 Task: Edit the buffer time to 5 minutes after the event.
Action: Mouse moved to (463, 271)
Screenshot: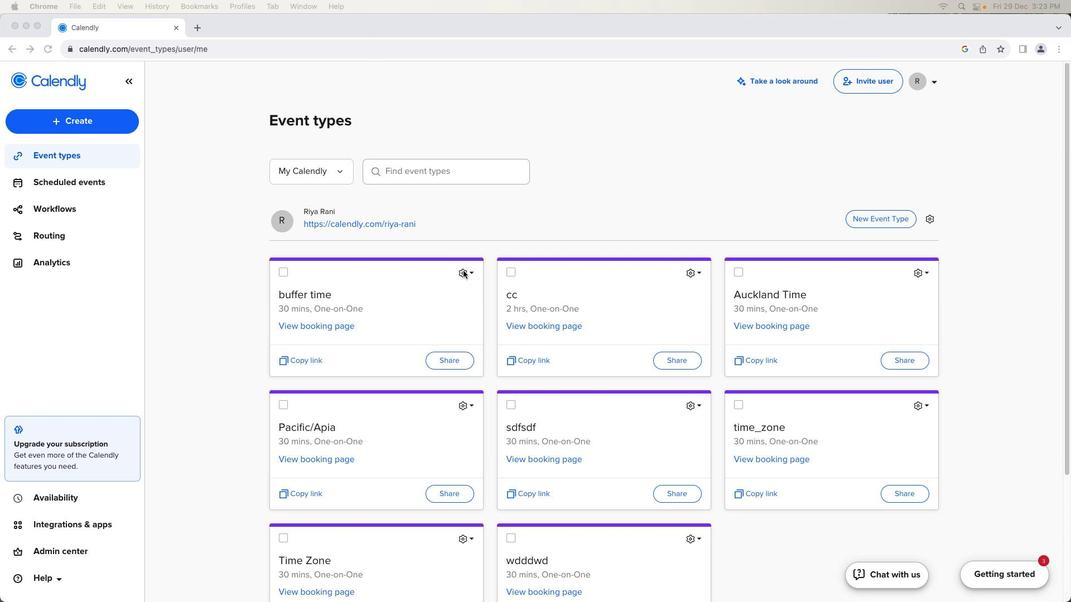 
Action: Mouse pressed left at (463, 271)
Screenshot: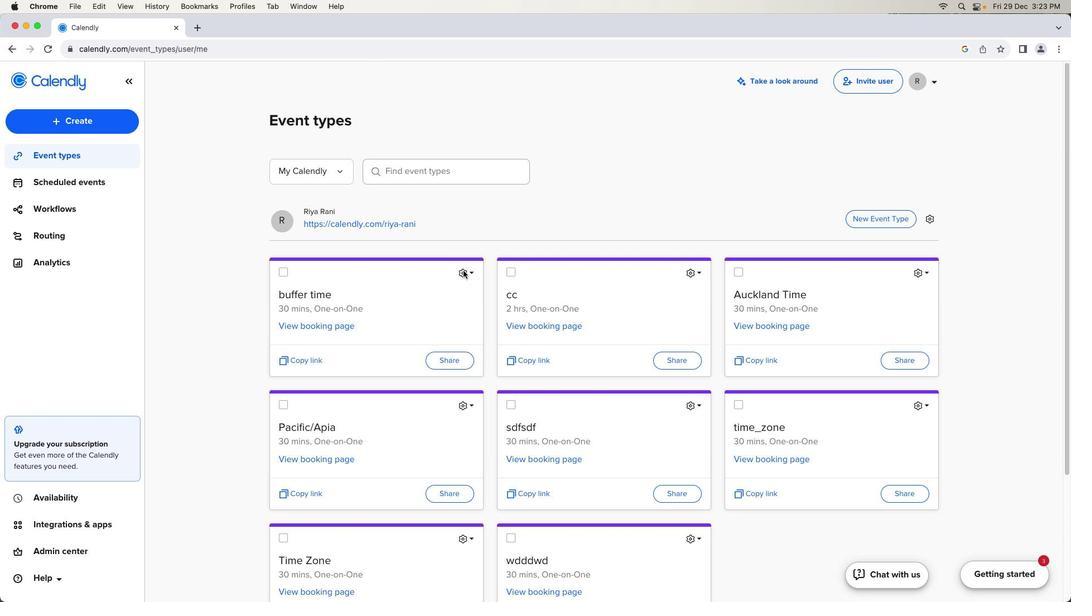 
Action: Mouse moved to (463, 271)
Screenshot: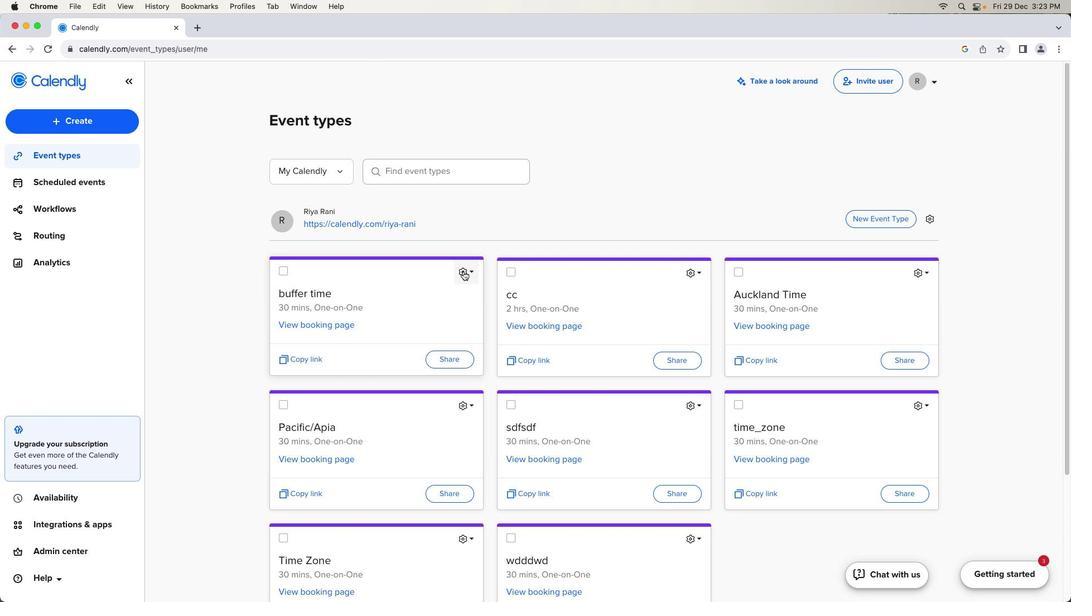 
Action: Mouse pressed left at (463, 271)
Screenshot: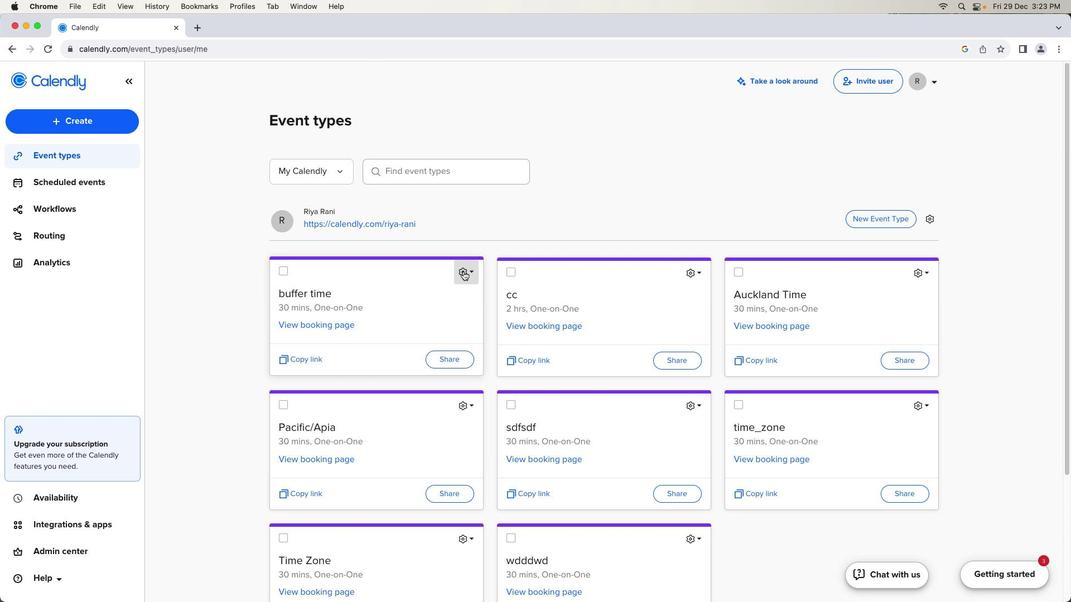 
Action: Mouse moved to (428, 306)
Screenshot: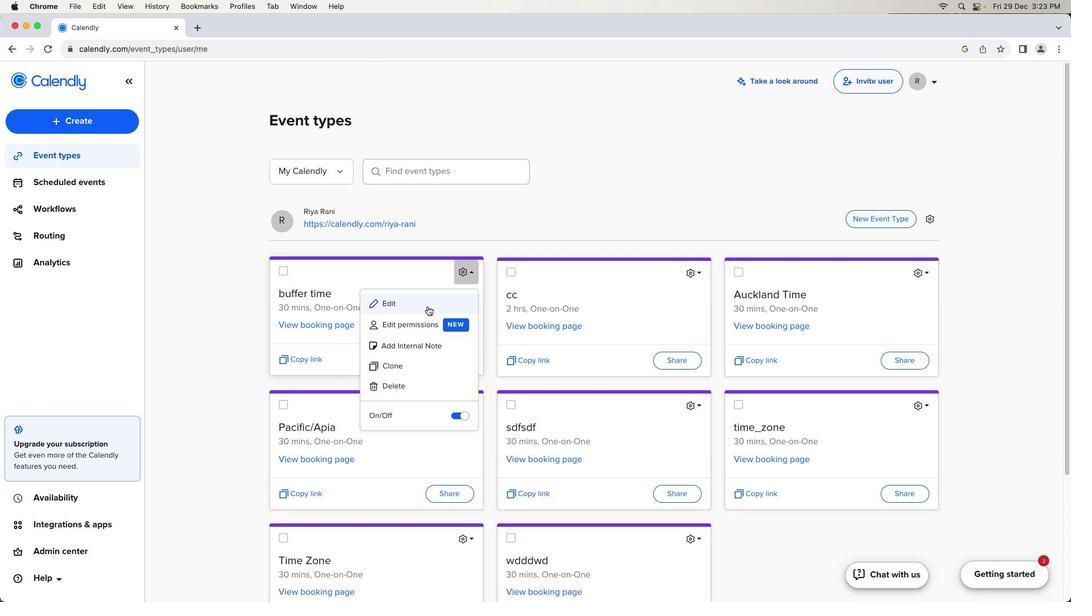 
Action: Mouse pressed left at (428, 306)
Screenshot: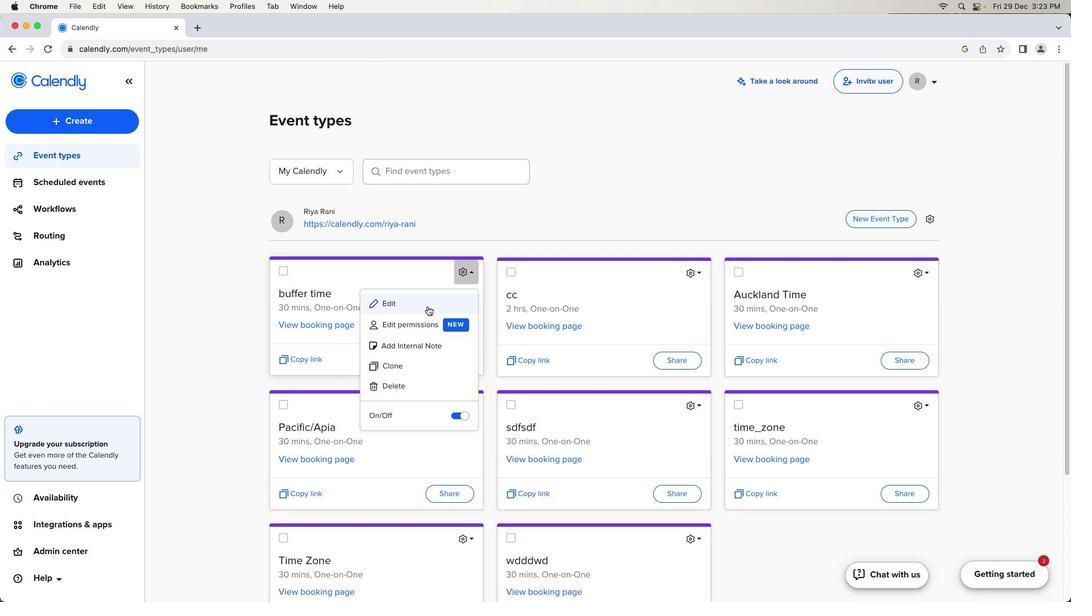 
Action: Mouse moved to (200, 352)
Screenshot: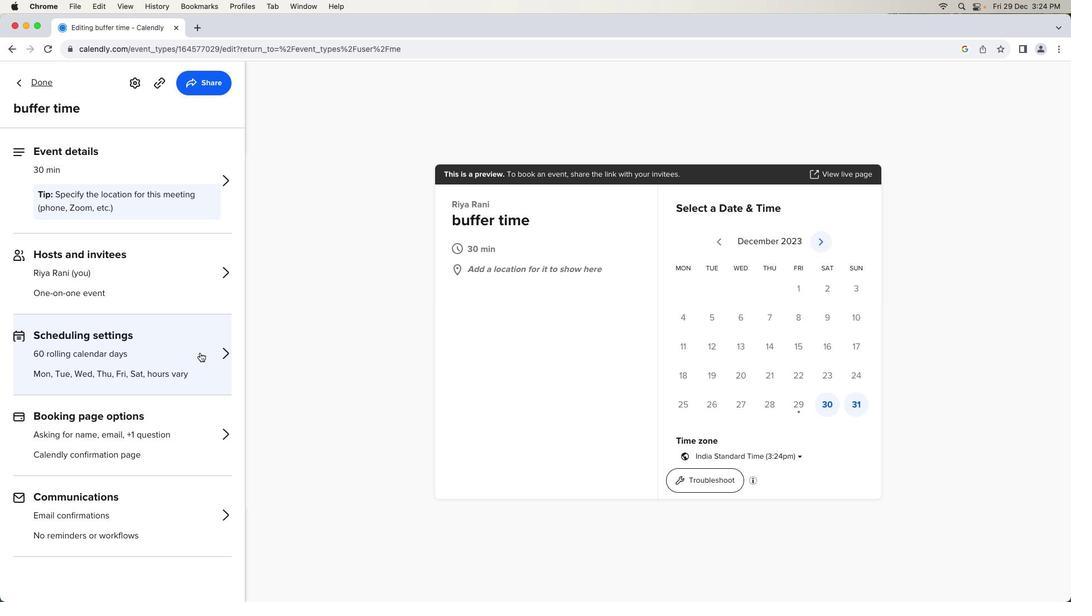 
Action: Mouse pressed left at (200, 352)
Screenshot: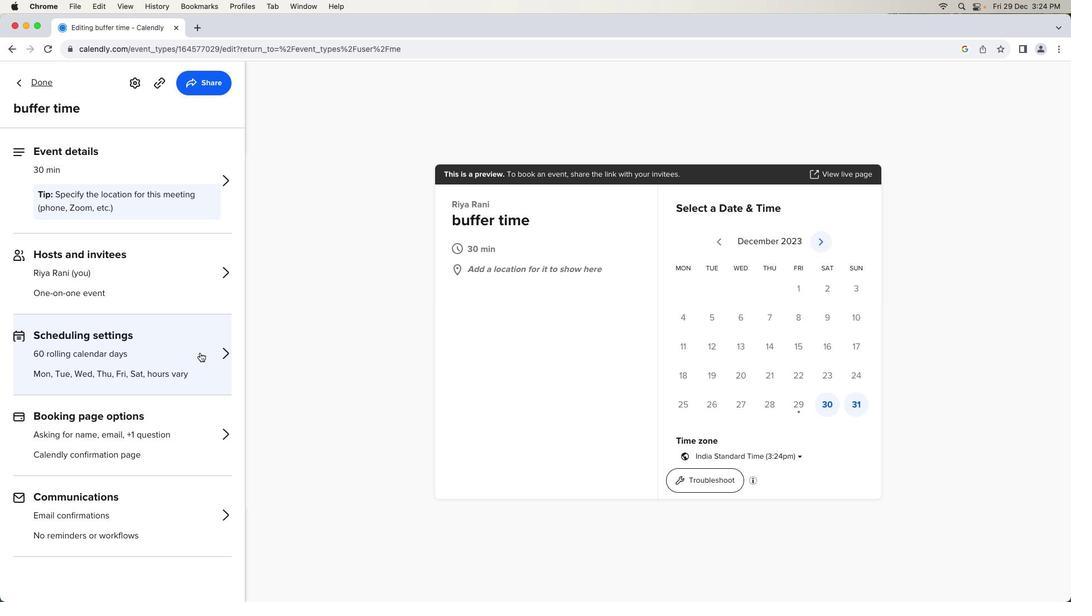 
Action: Mouse moved to (64, 445)
Screenshot: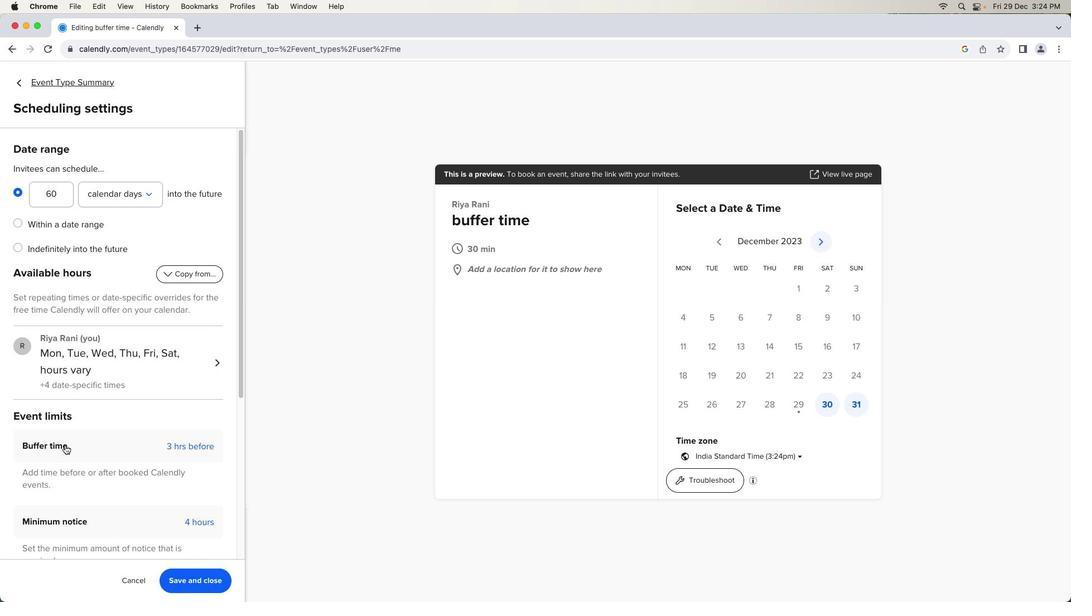 
Action: Mouse pressed left at (64, 445)
Screenshot: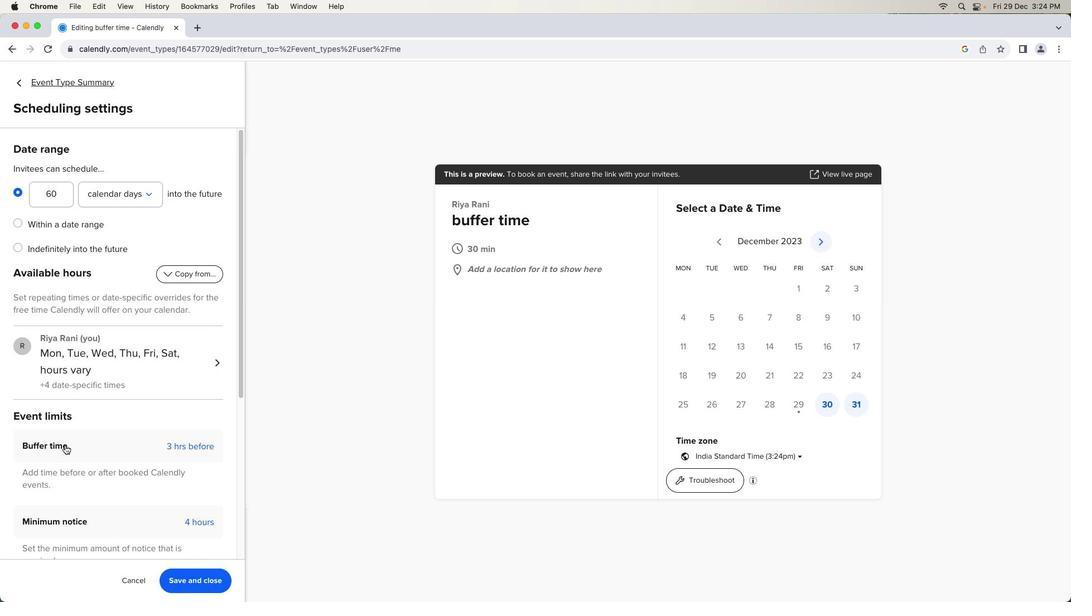 
Action: Mouse moved to (93, 512)
Screenshot: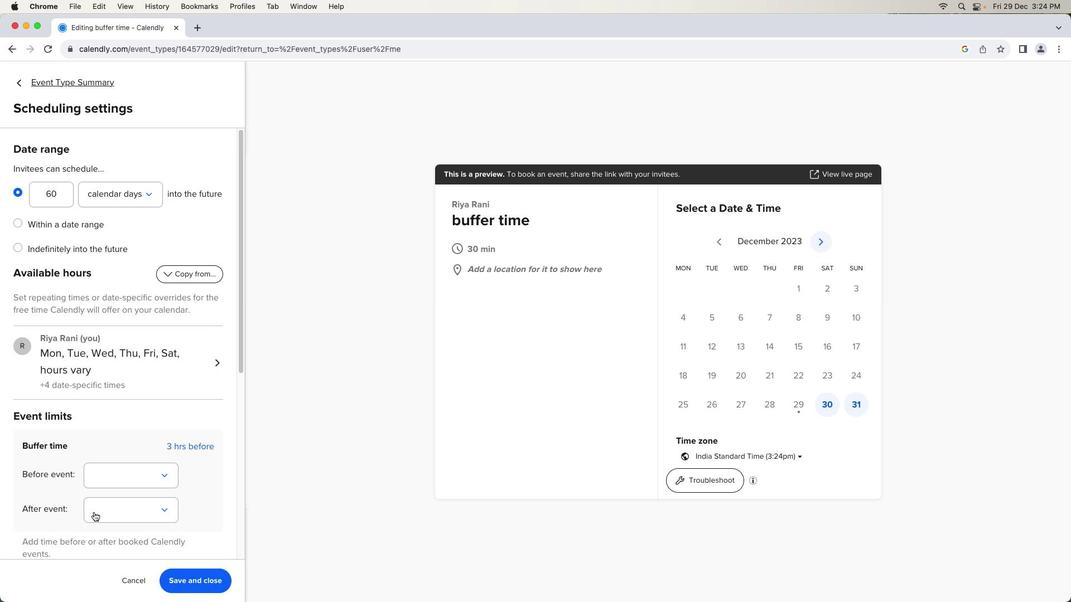 
Action: Mouse pressed left at (93, 512)
Screenshot: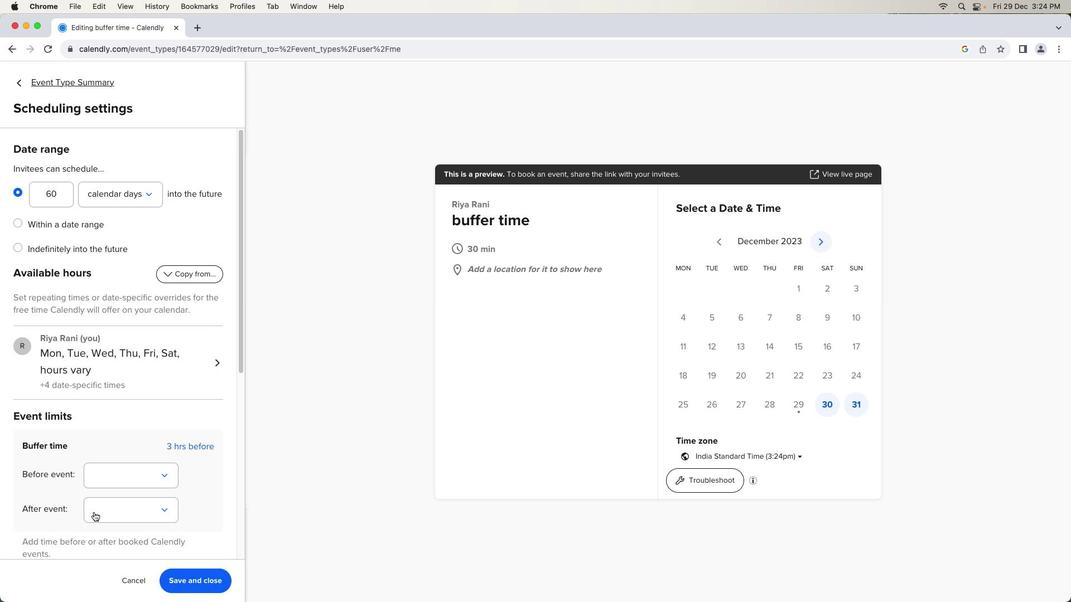 
Action: Mouse moved to (106, 503)
Screenshot: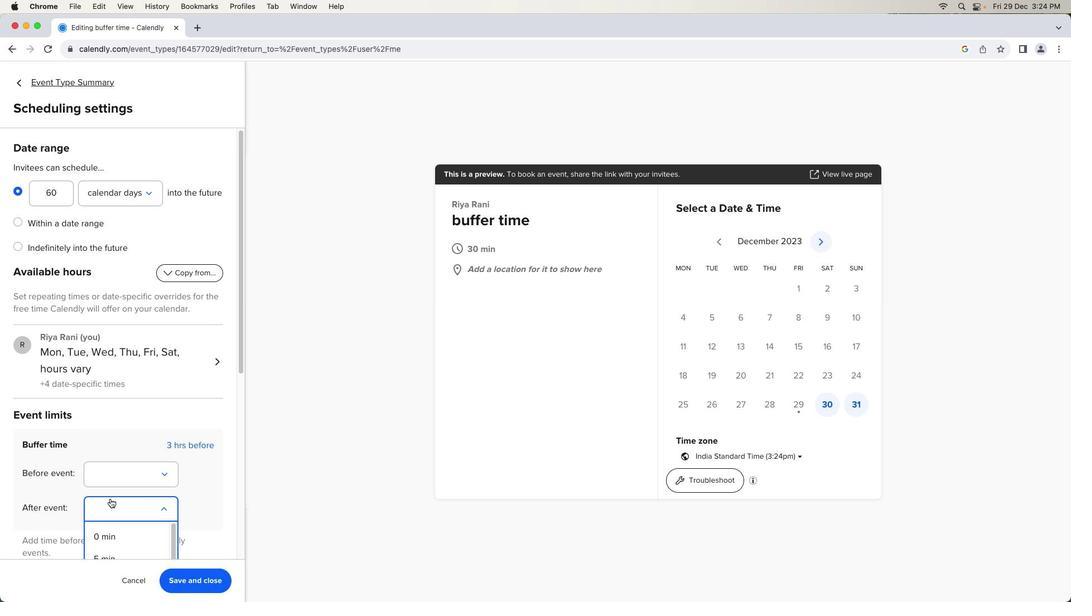 
Action: Mouse scrolled (106, 503) with delta (0, 0)
Screenshot: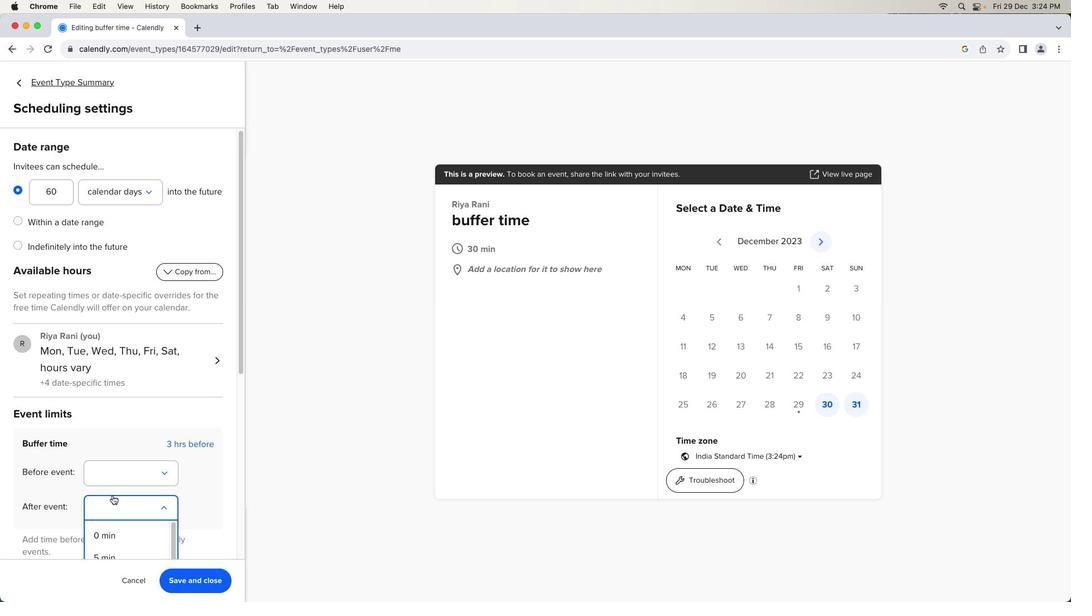 
Action: Mouse moved to (109, 500)
Screenshot: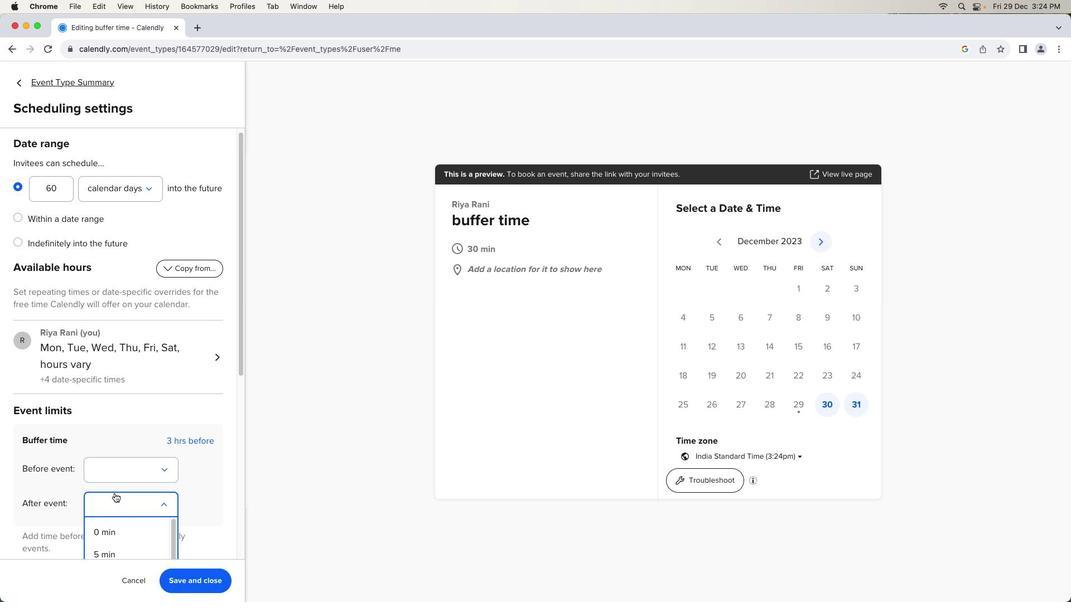 
Action: Mouse scrolled (109, 500) with delta (0, 0)
Screenshot: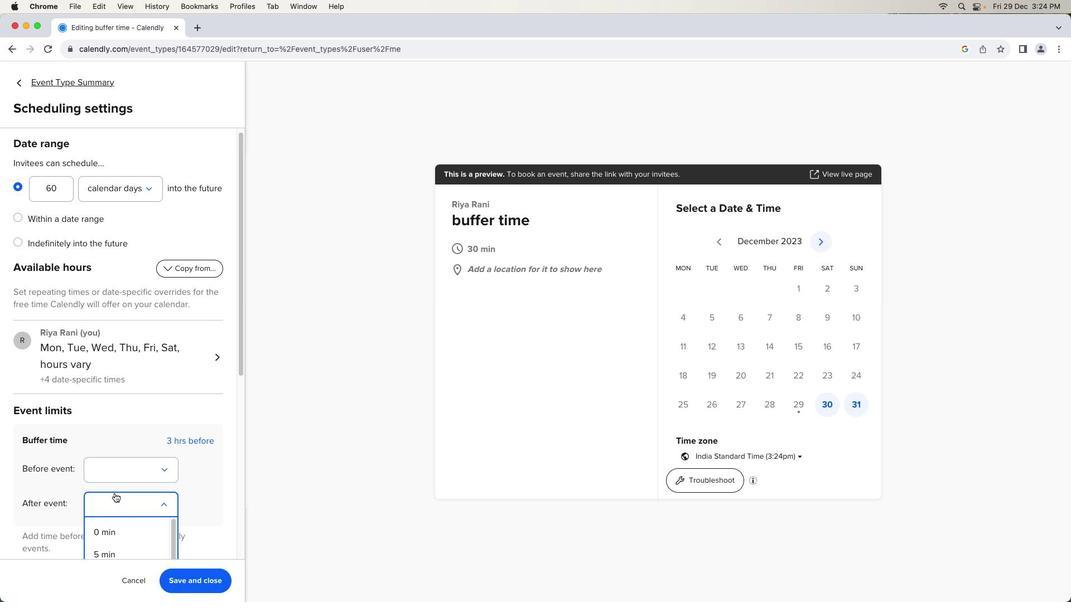 
Action: Mouse moved to (114, 493)
Screenshot: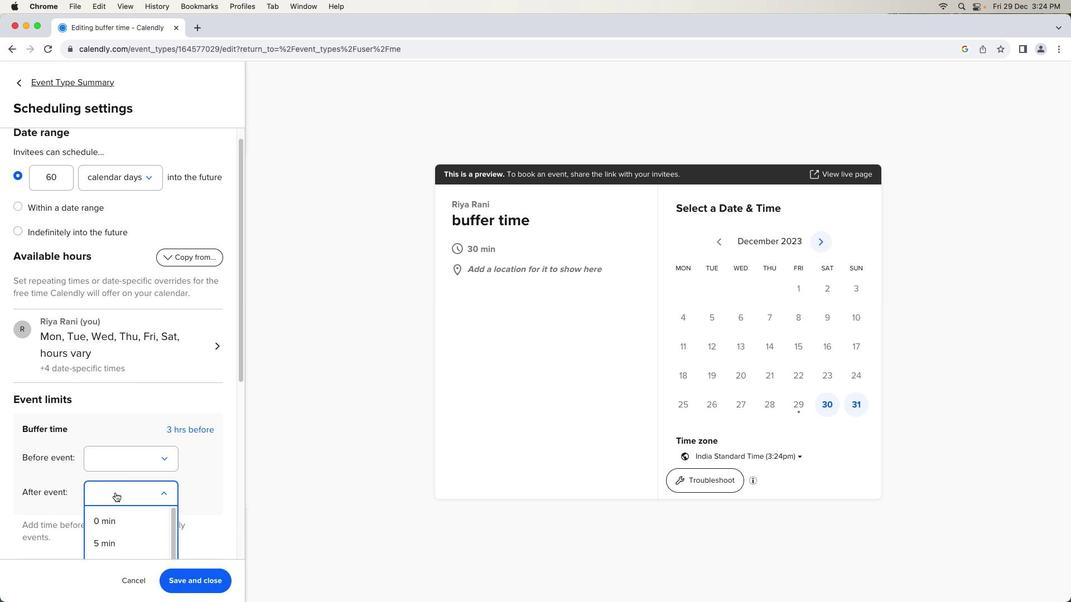 
Action: Mouse scrolled (114, 493) with delta (0, 0)
Screenshot: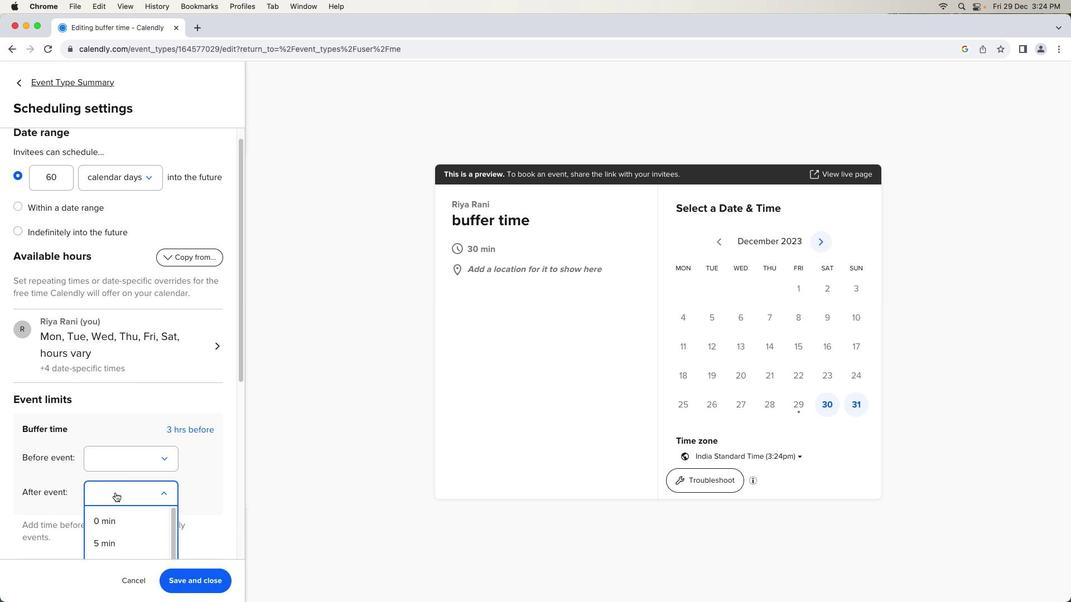 
Action: Mouse moved to (114, 492)
Screenshot: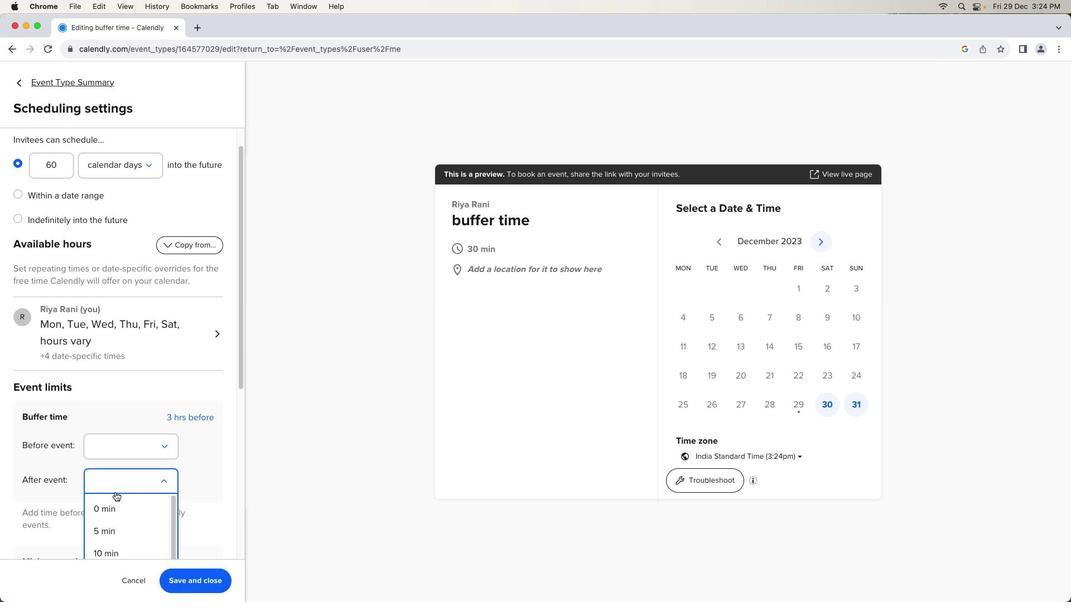 
Action: Mouse scrolled (114, 492) with delta (0, 0)
Screenshot: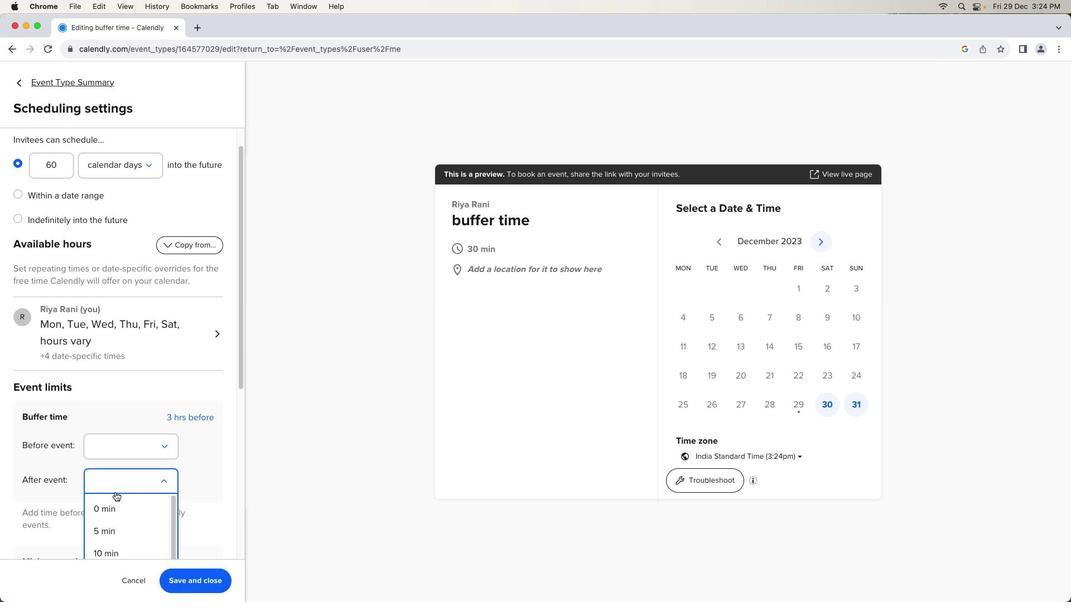 
Action: Mouse moved to (115, 492)
Screenshot: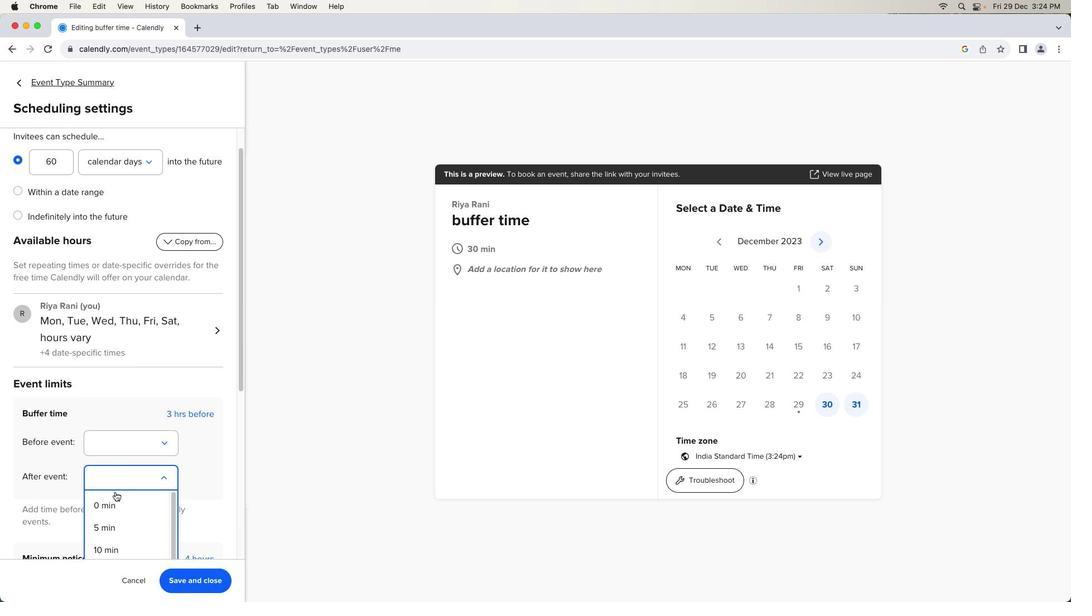 
Action: Mouse scrolled (115, 492) with delta (0, 0)
Screenshot: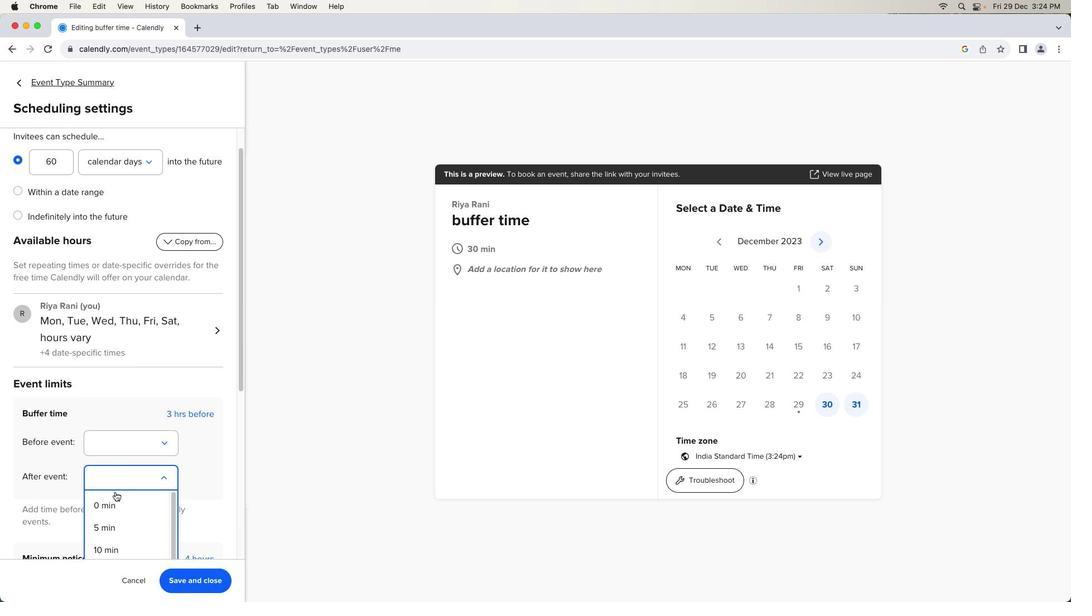 
Action: Mouse scrolled (115, 492) with delta (0, 0)
Screenshot: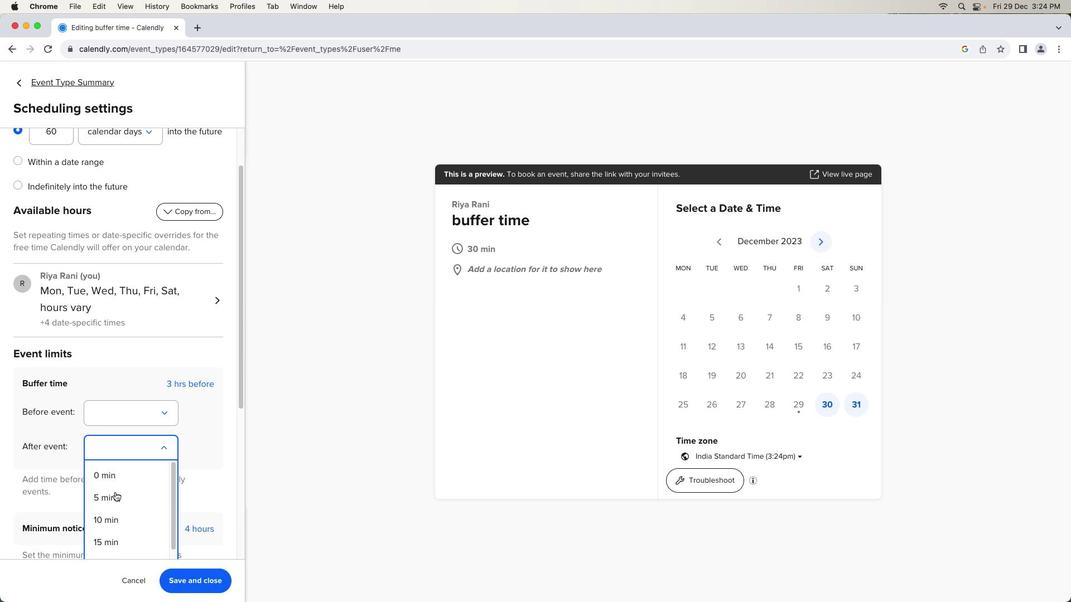 
Action: Mouse moved to (114, 478)
Screenshot: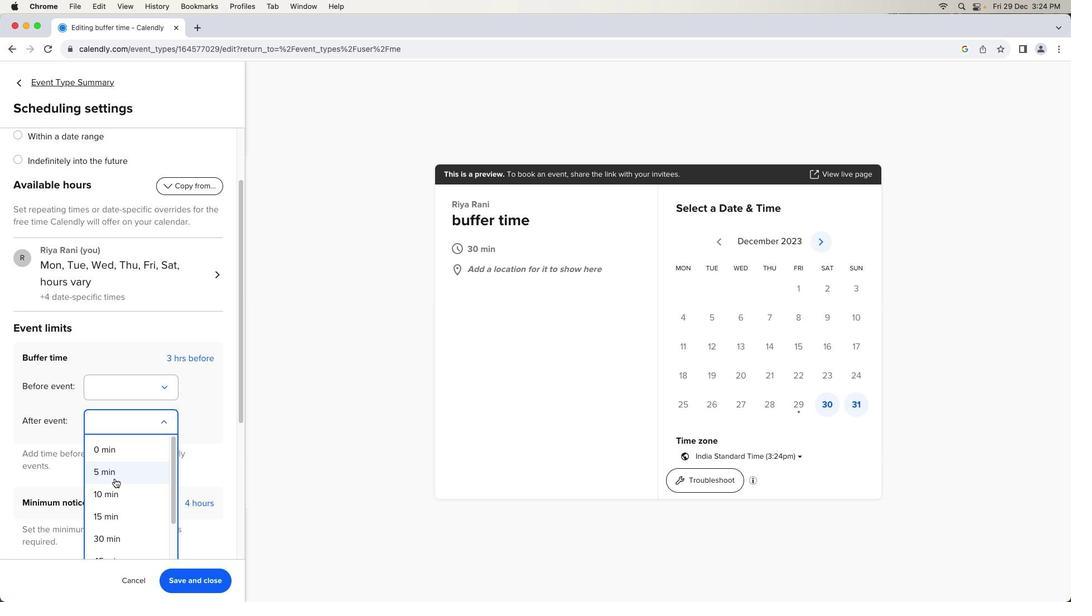 
Action: Mouse pressed left at (114, 478)
Screenshot: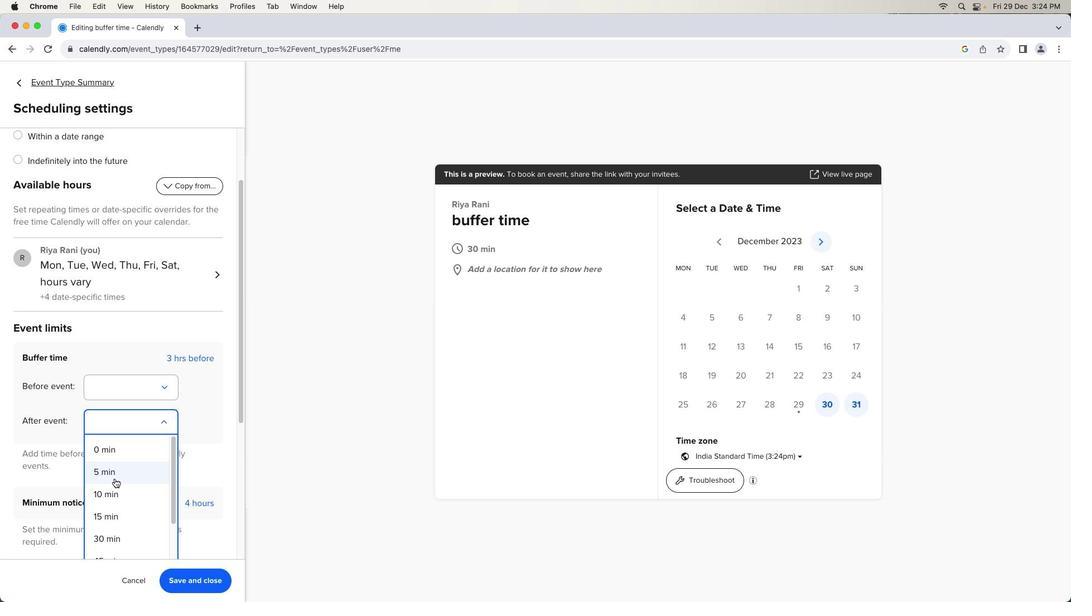 
Action: Mouse moved to (197, 590)
Screenshot: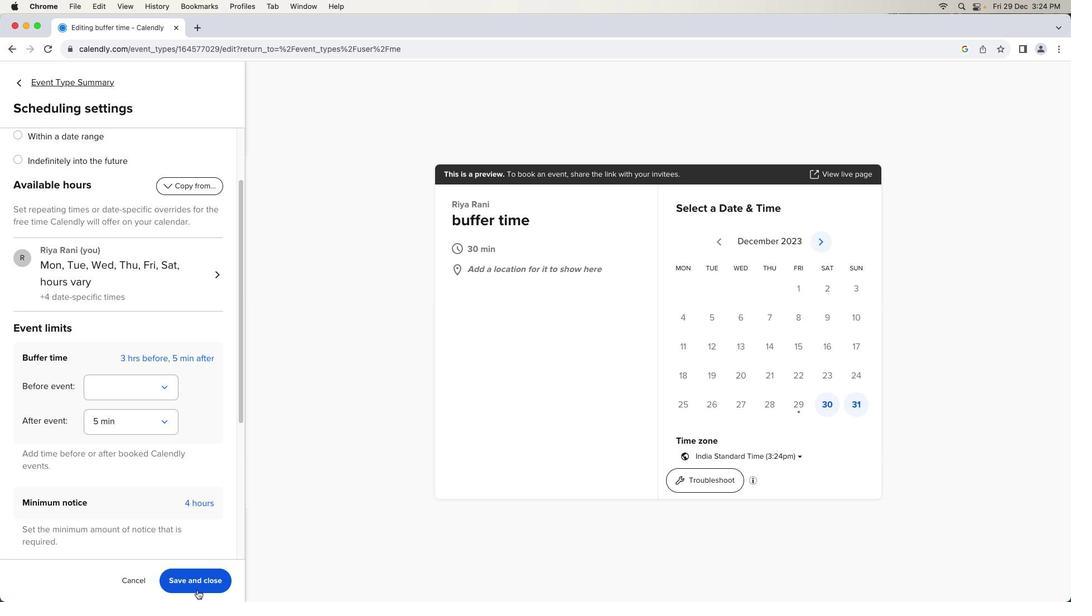 
Action: Mouse pressed left at (197, 590)
Screenshot: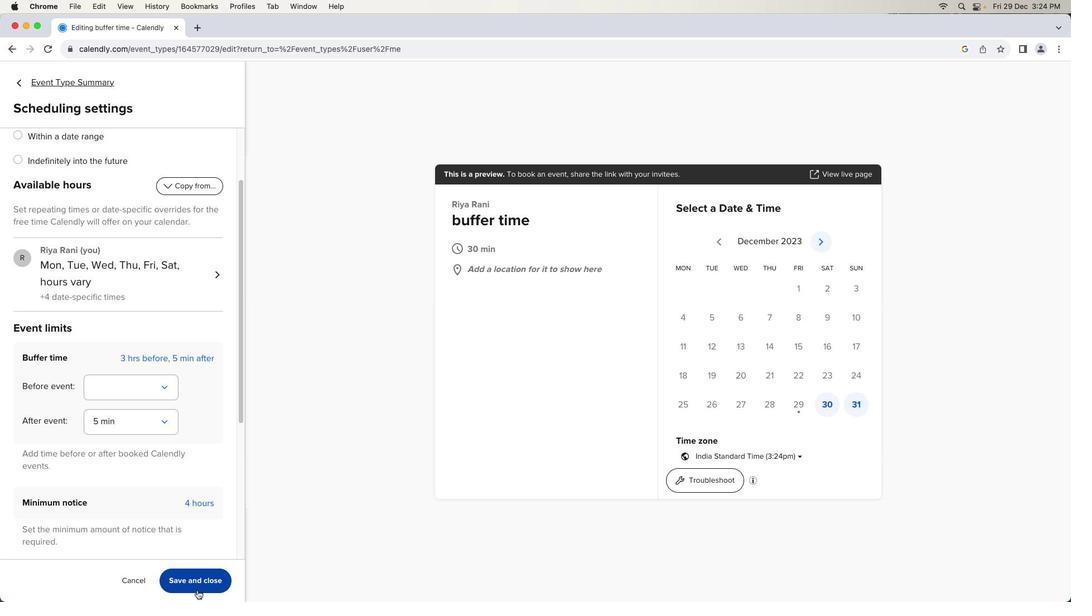 
Action: Mouse moved to (199, 589)
Screenshot: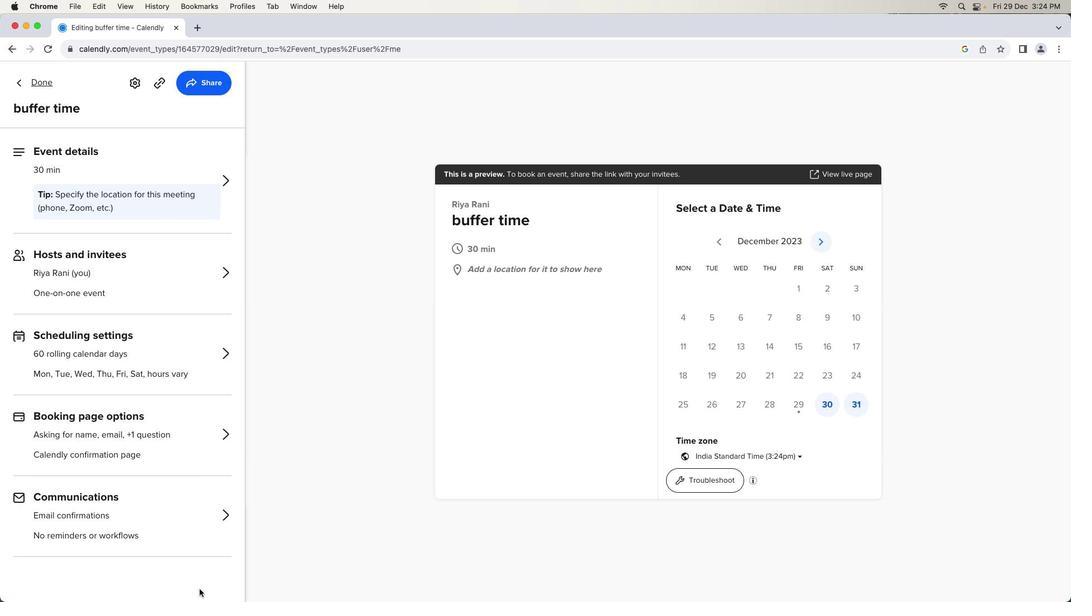 
